 Task: In the text add space after paragraph.
Action: Mouse moved to (283, 220)
Screenshot: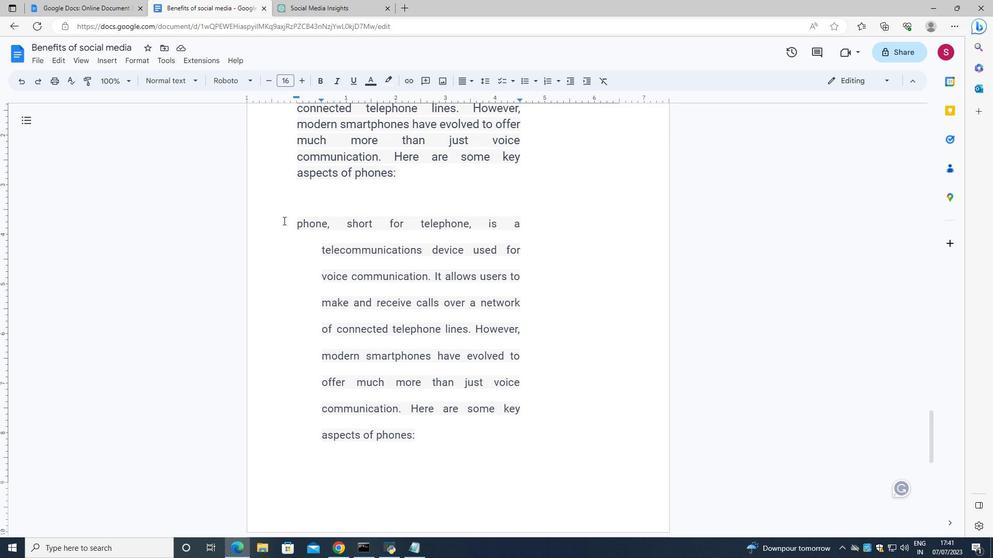 
Action: Mouse pressed left at (283, 220)
Screenshot: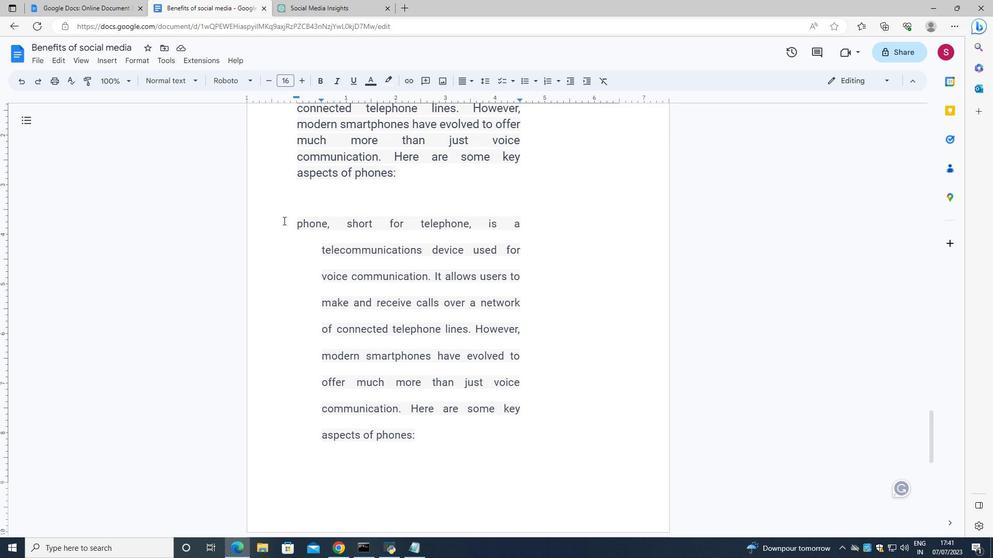 
Action: Mouse moved to (139, 59)
Screenshot: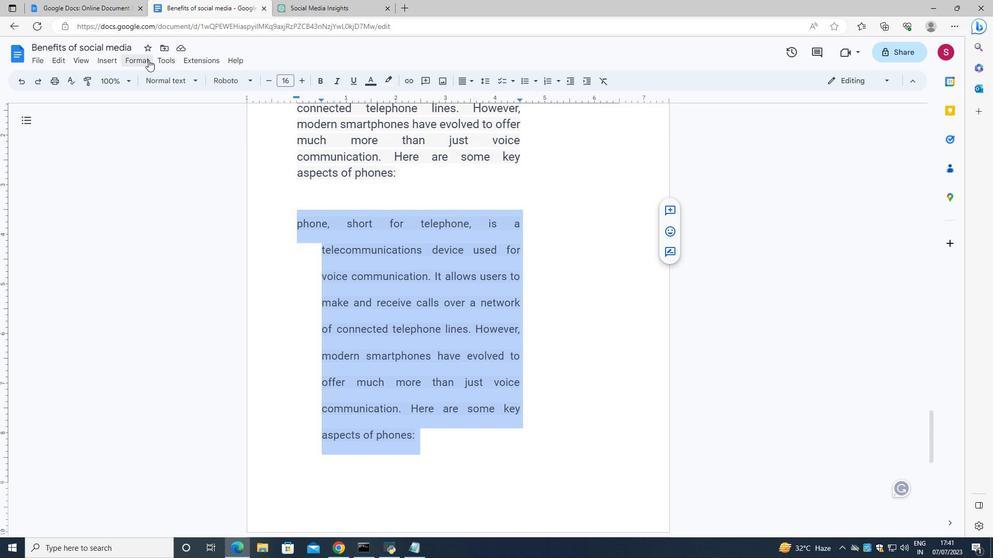 
Action: Mouse pressed left at (139, 59)
Screenshot: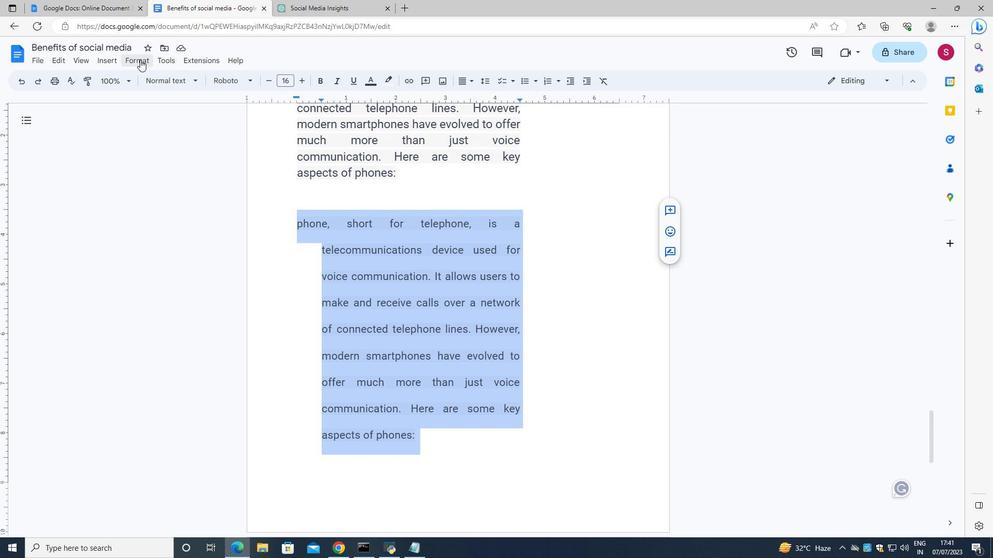 
Action: Mouse moved to (345, 218)
Screenshot: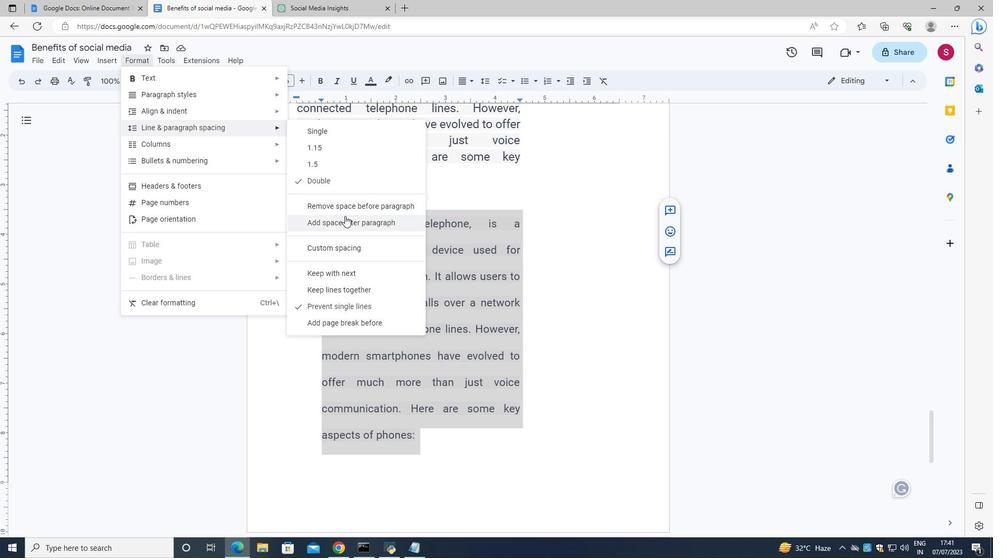 
Action: Mouse pressed left at (345, 218)
Screenshot: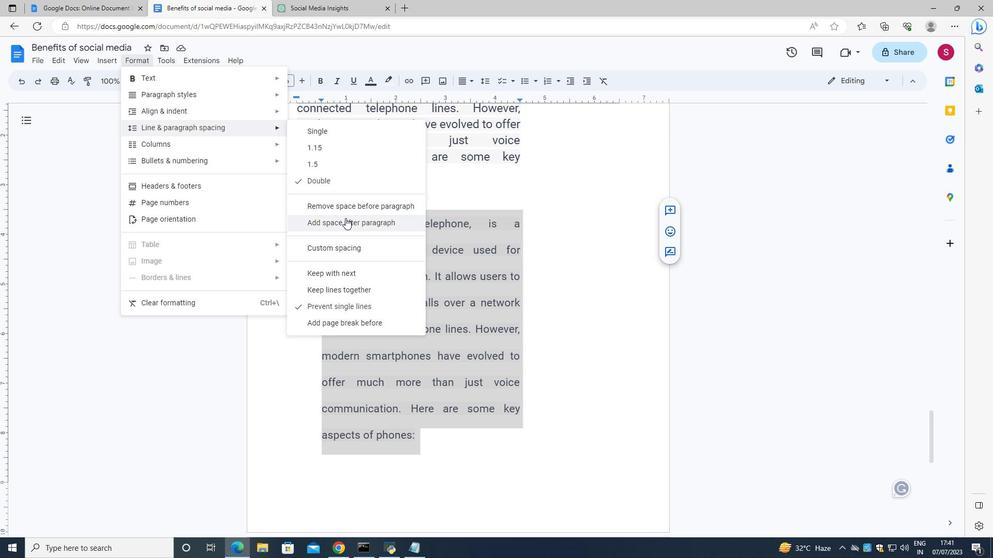 
